 Task: Create a scrum project TrailPlan.
Action: Mouse moved to (216, 56)
Screenshot: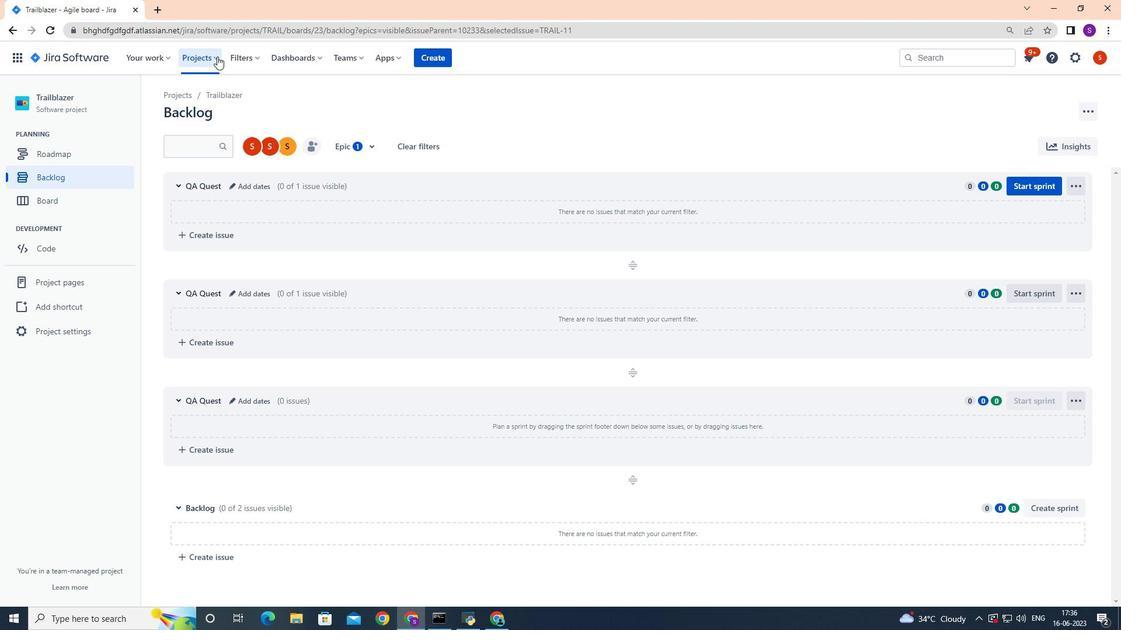 
Action: Mouse pressed left at (216, 56)
Screenshot: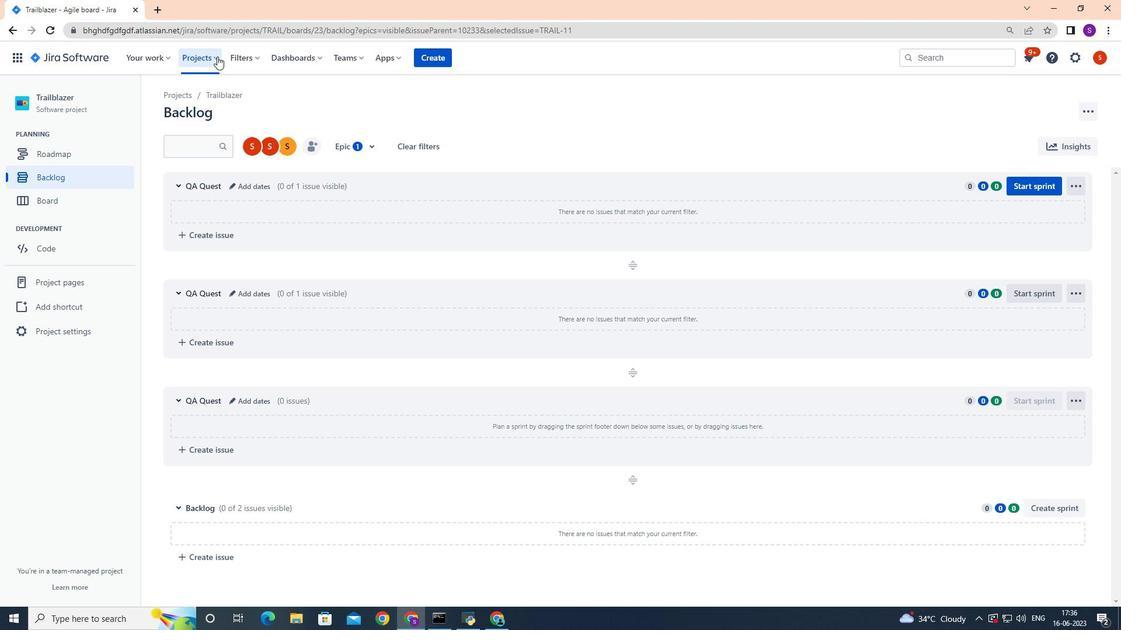 
Action: Mouse moved to (237, 286)
Screenshot: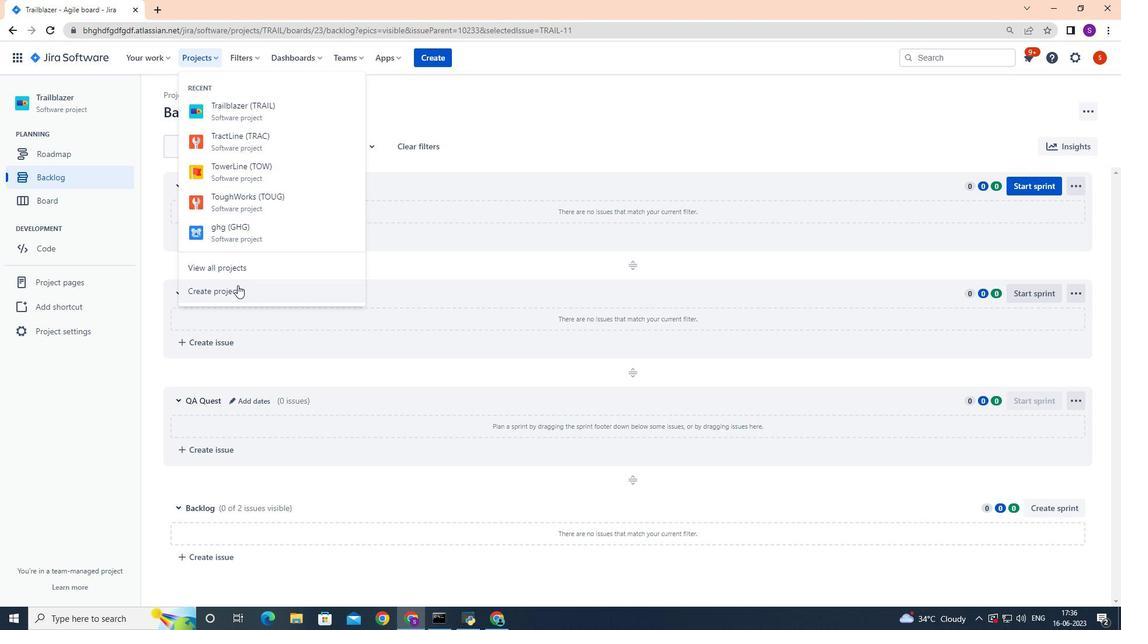 
Action: Mouse pressed left at (237, 286)
Screenshot: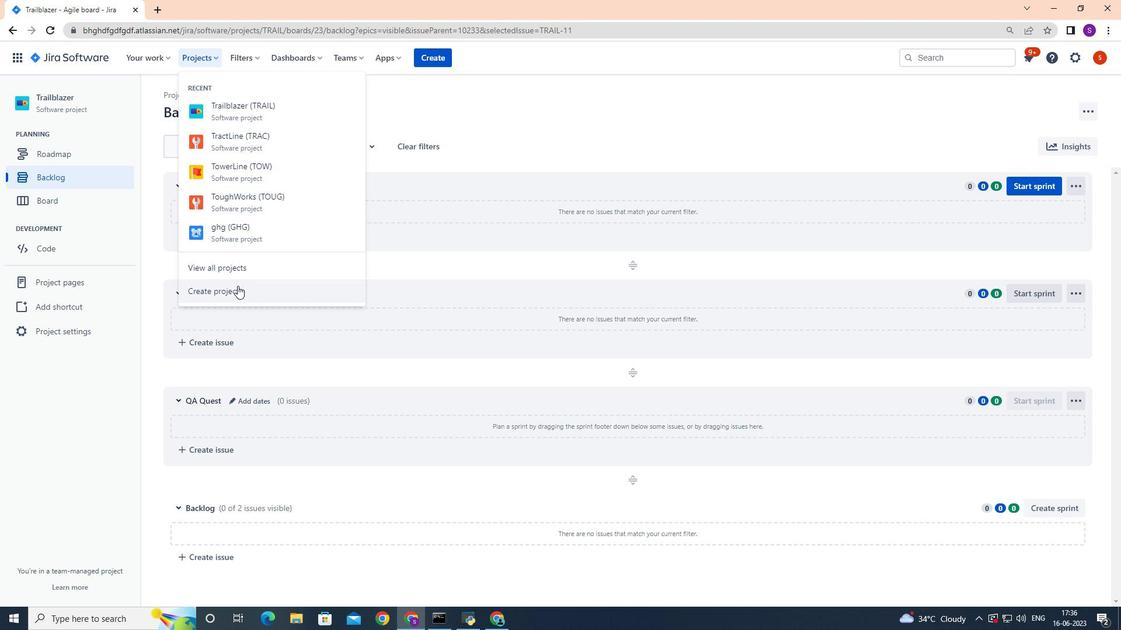 
Action: Mouse moved to (502, 279)
Screenshot: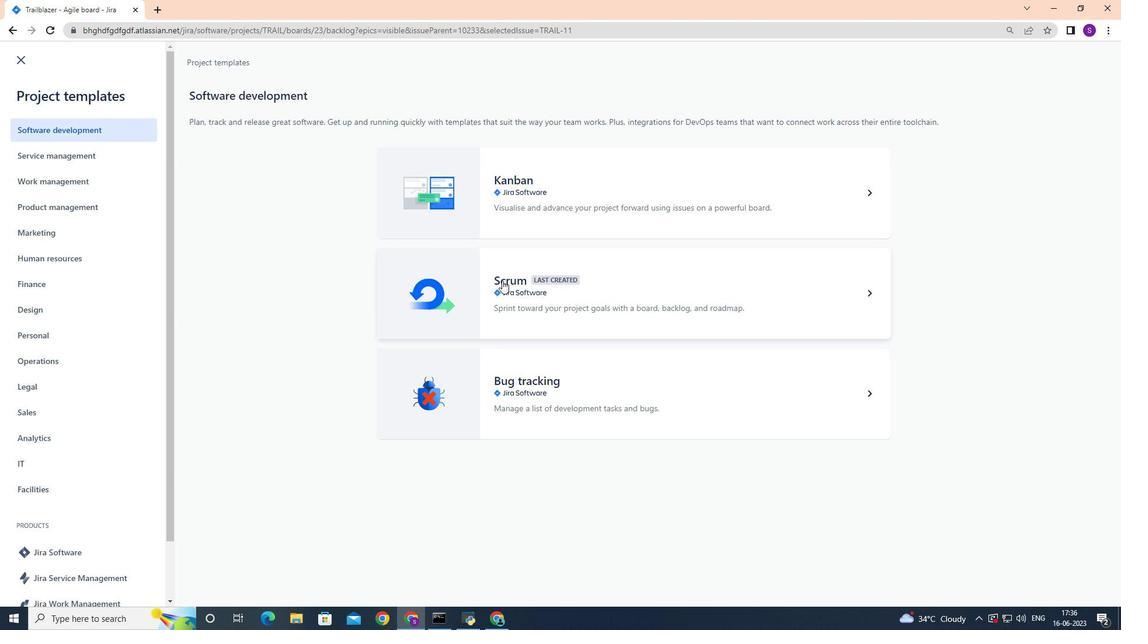 
Action: Mouse pressed left at (502, 279)
Screenshot: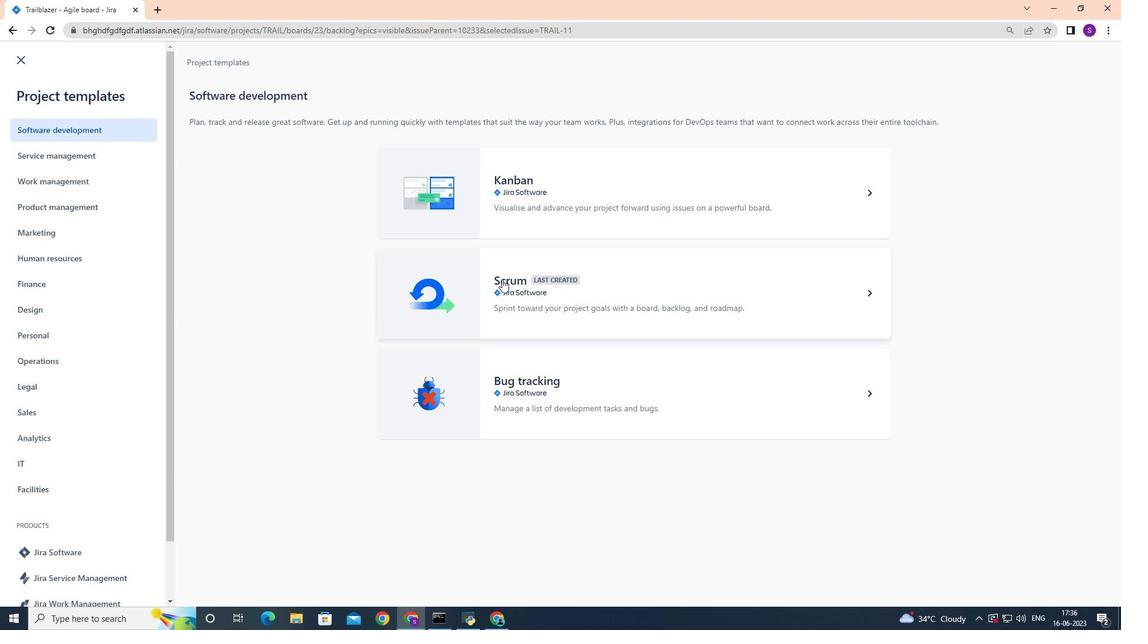 
Action: Mouse moved to (873, 574)
Screenshot: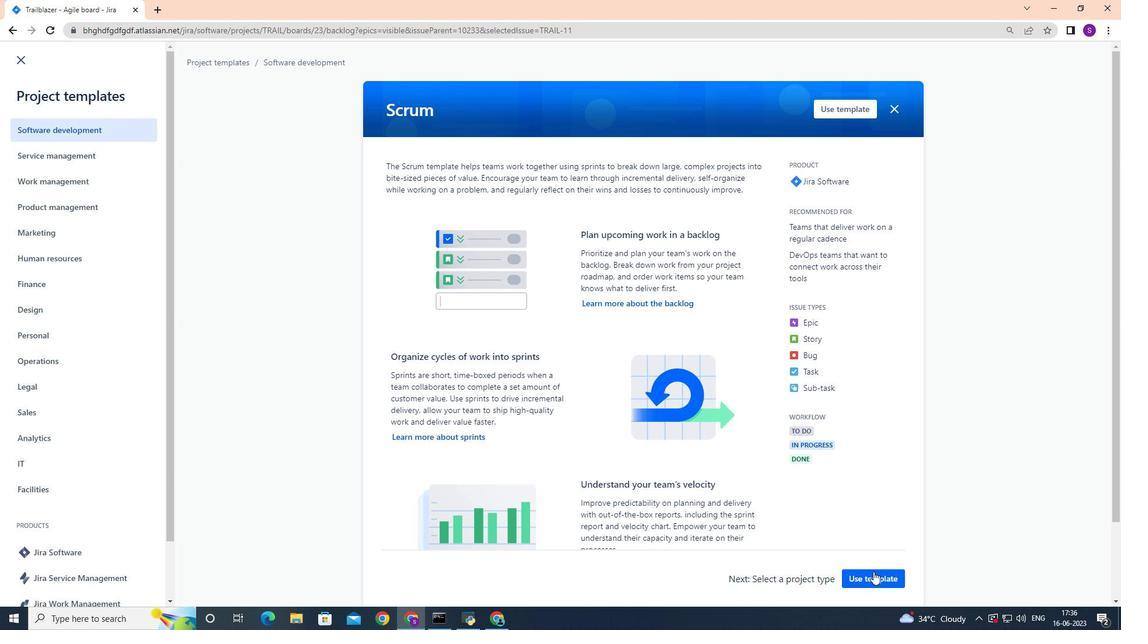 
Action: Mouse pressed left at (873, 574)
Screenshot: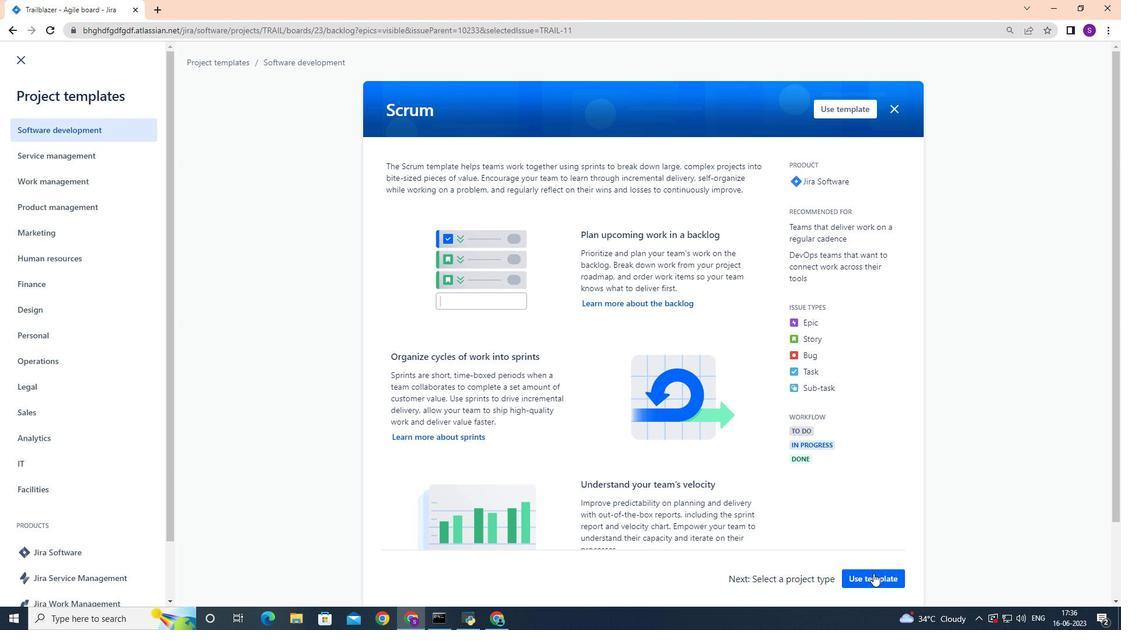 
Action: Mouse moved to (449, 568)
Screenshot: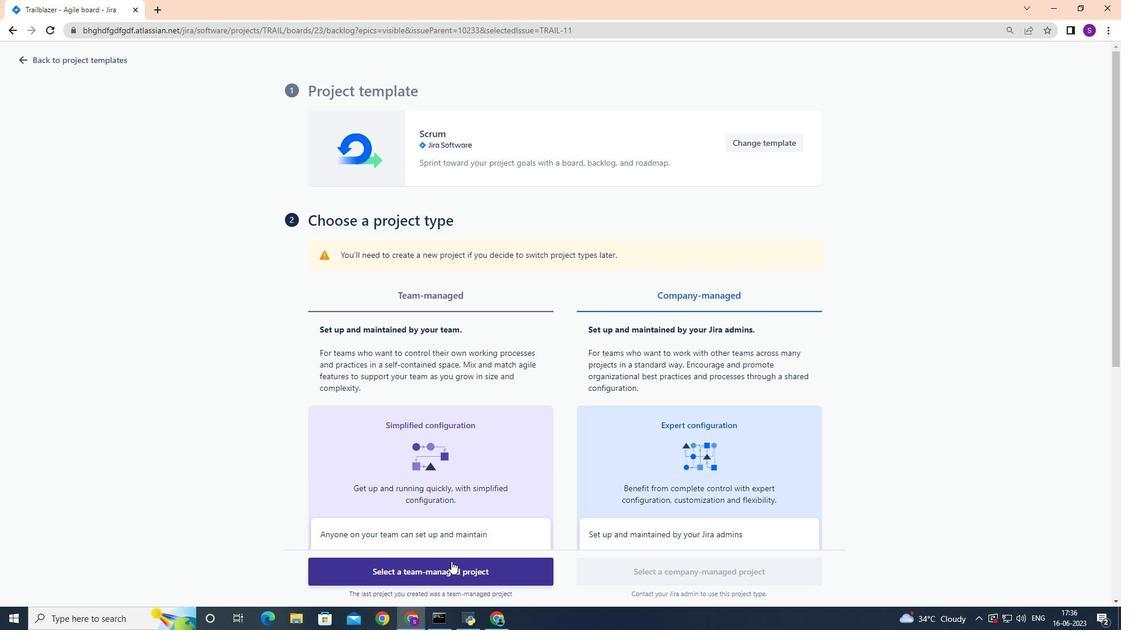 
Action: Mouse pressed left at (449, 568)
Screenshot: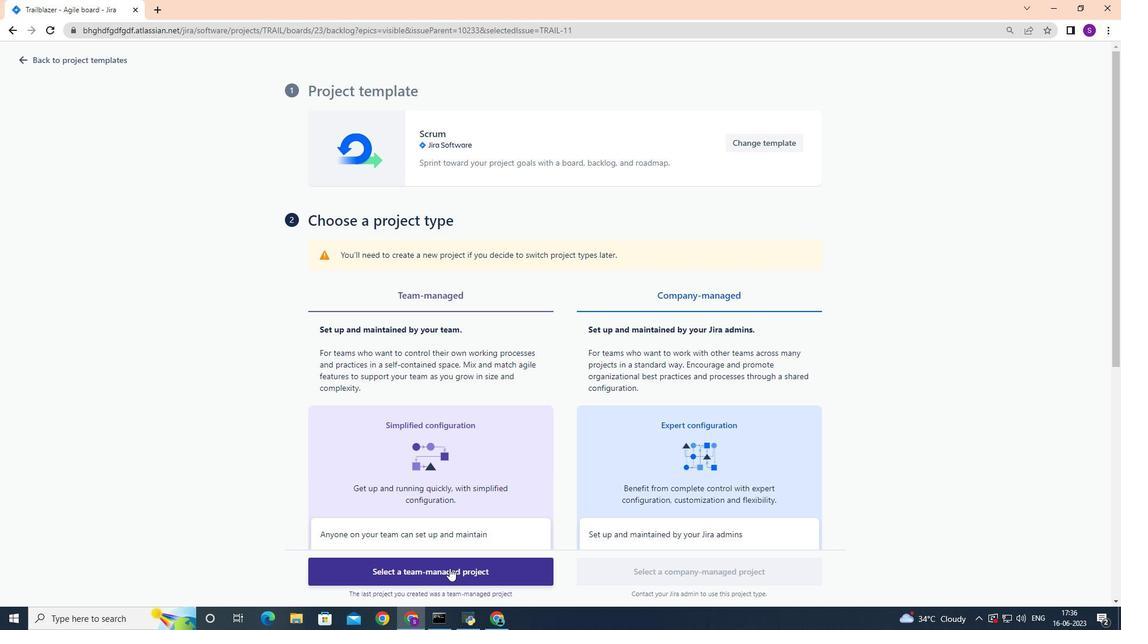 
Action: Mouse moved to (346, 452)
Screenshot: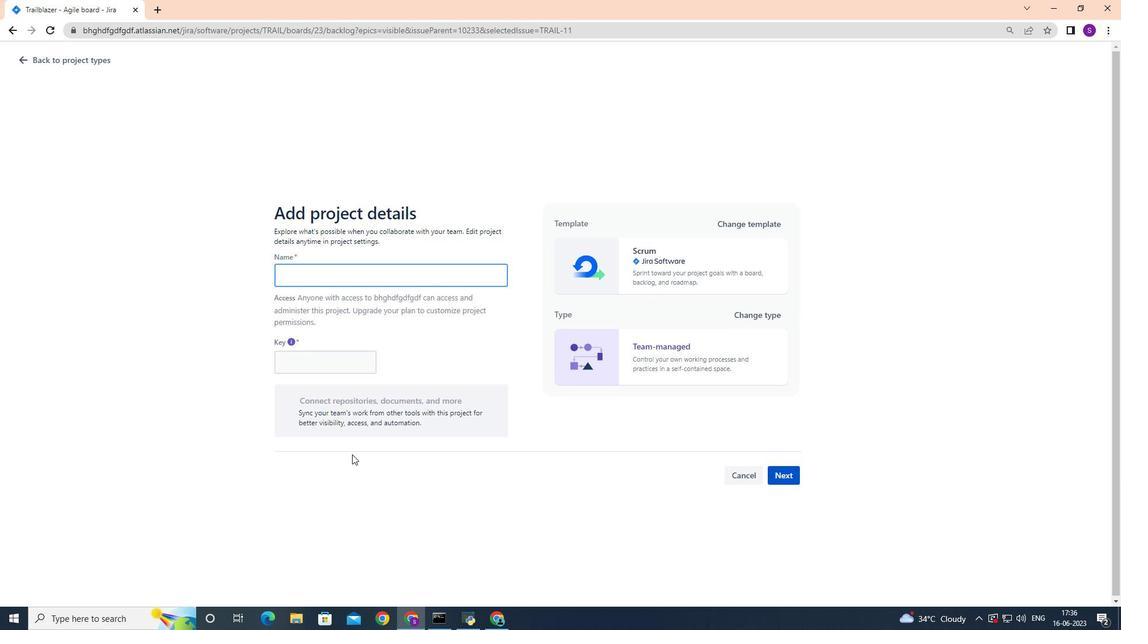 
Action: Key pressed <Key.shift>Trail<Key.shift>Plan
Screenshot: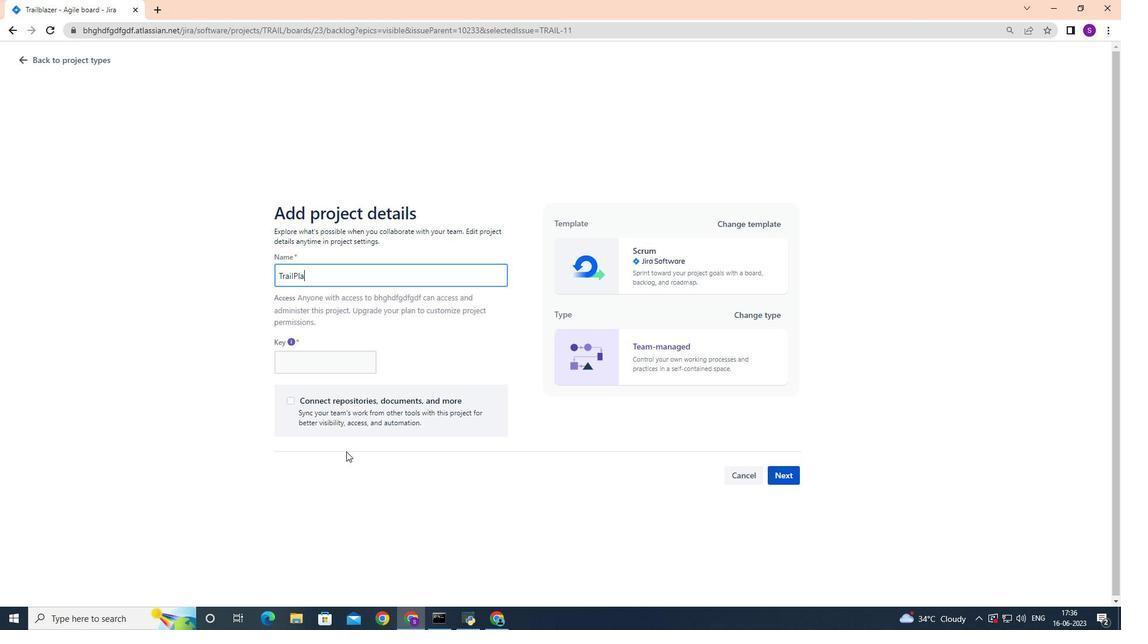
Action: Mouse moved to (788, 473)
Screenshot: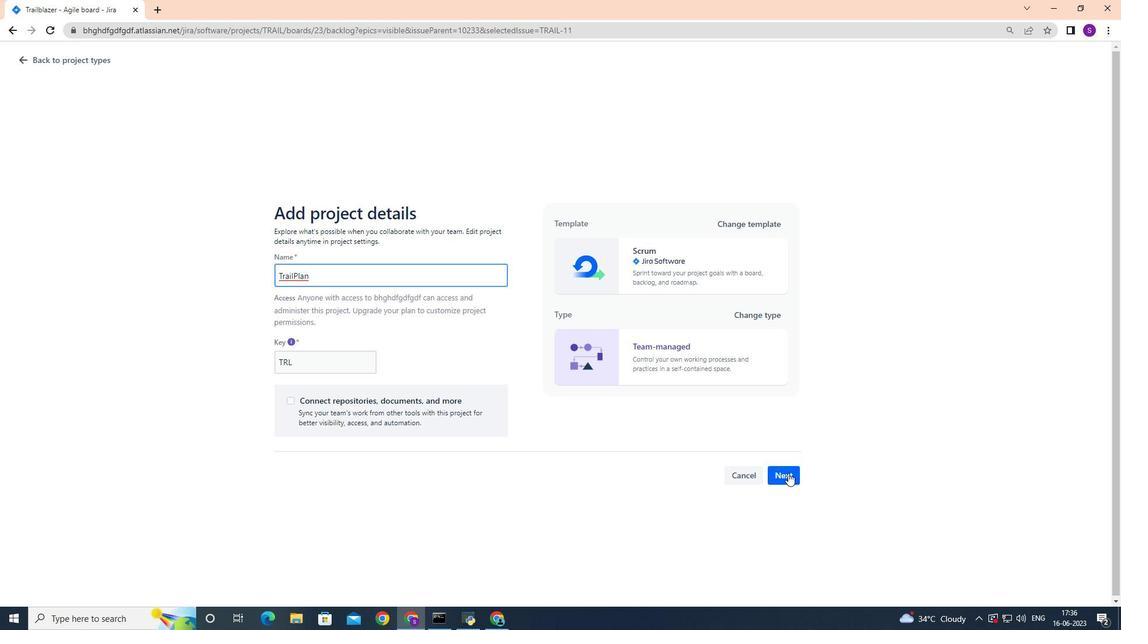 
Action: Mouse pressed left at (788, 473)
Screenshot: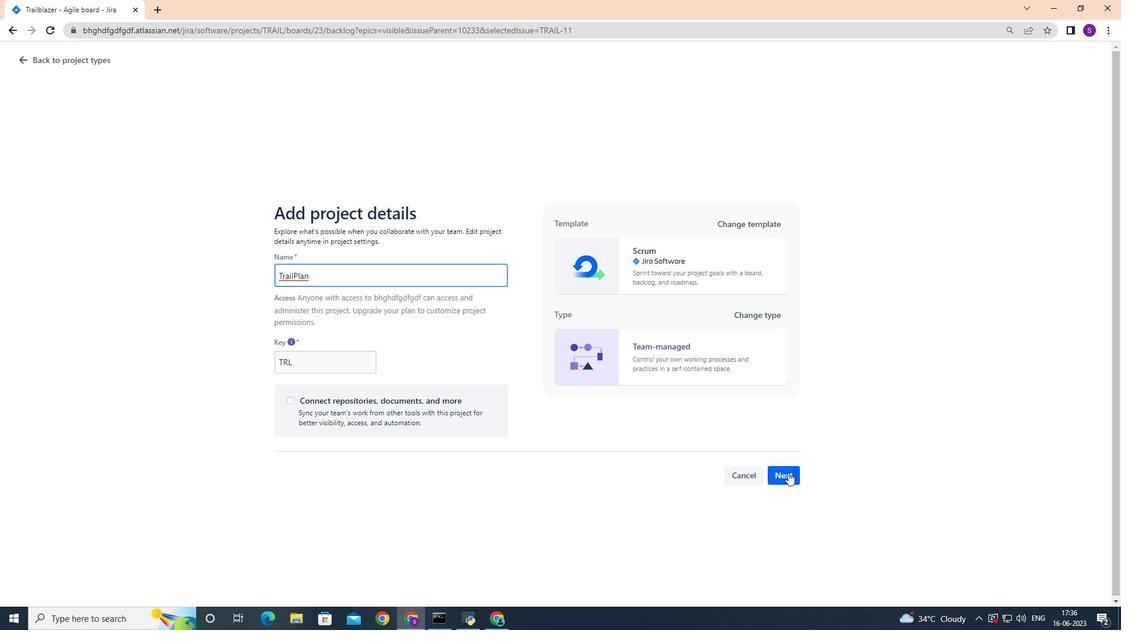 
Action: Mouse moved to (789, 473)
Screenshot: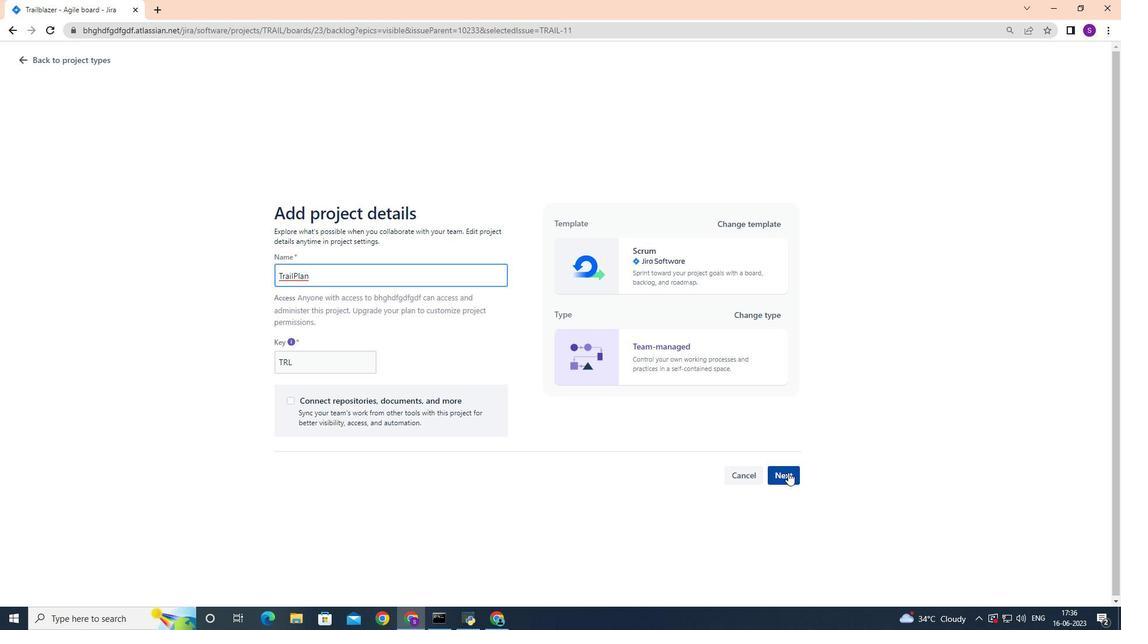 
